 Task: Add a signature Brandon Turner containing 'With warm regards, Brandon Turner' to email address softage.1@softage.net and add a folder Art
Action: Mouse moved to (914, 166)
Screenshot: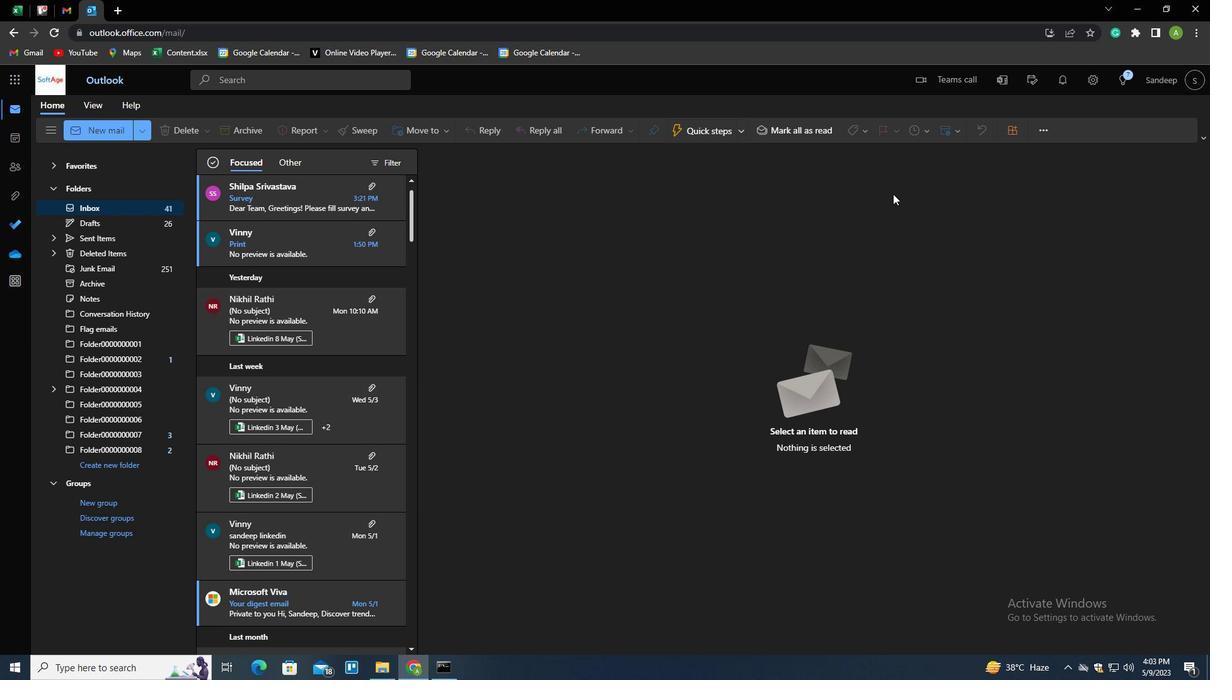 
Action: Key pressed n
Screenshot: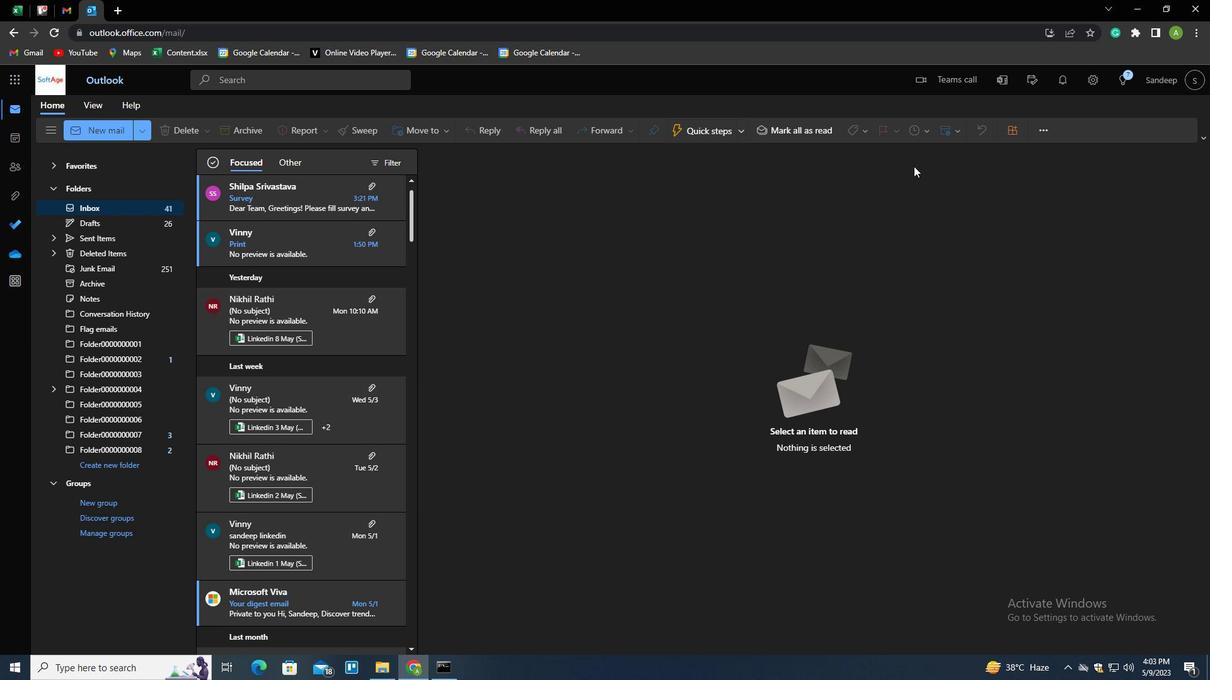 
Action: Mouse moved to (850, 136)
Screenshot: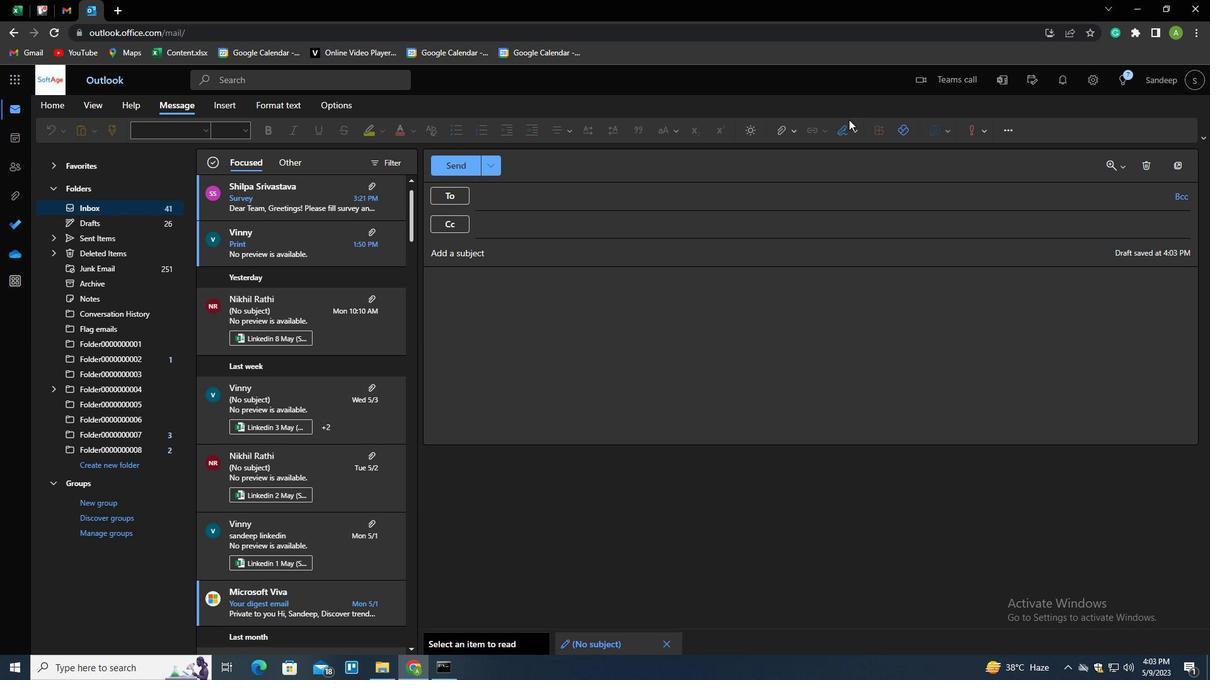 
Action: Mouse pressed left at (850, 136)
Screenshot: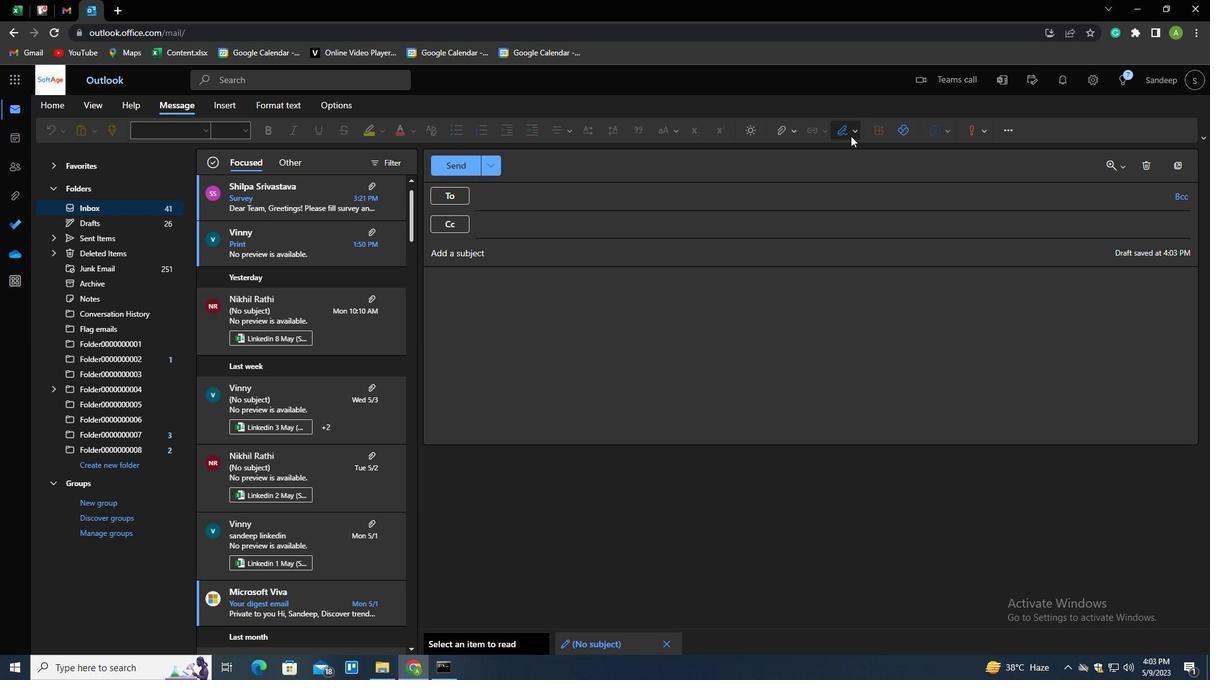 
Action: Mouse moved to (824, 157)
Screenshot: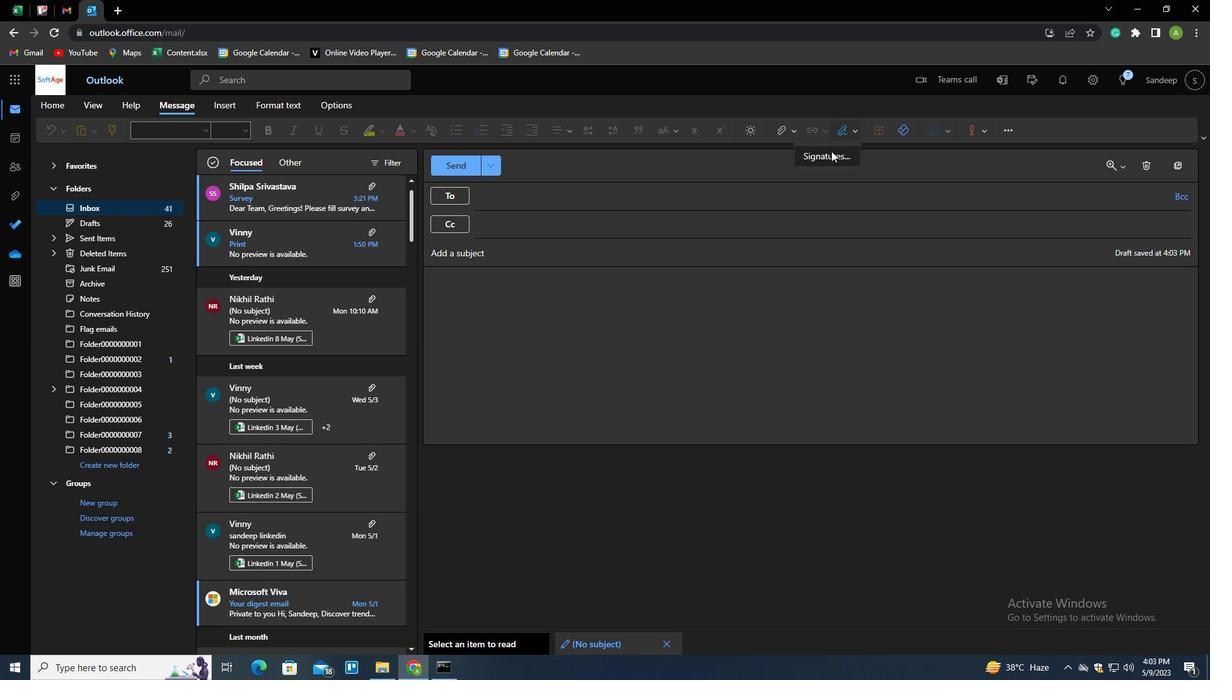 
Action: Mouse pressed left at (824, 157)
Screenshot: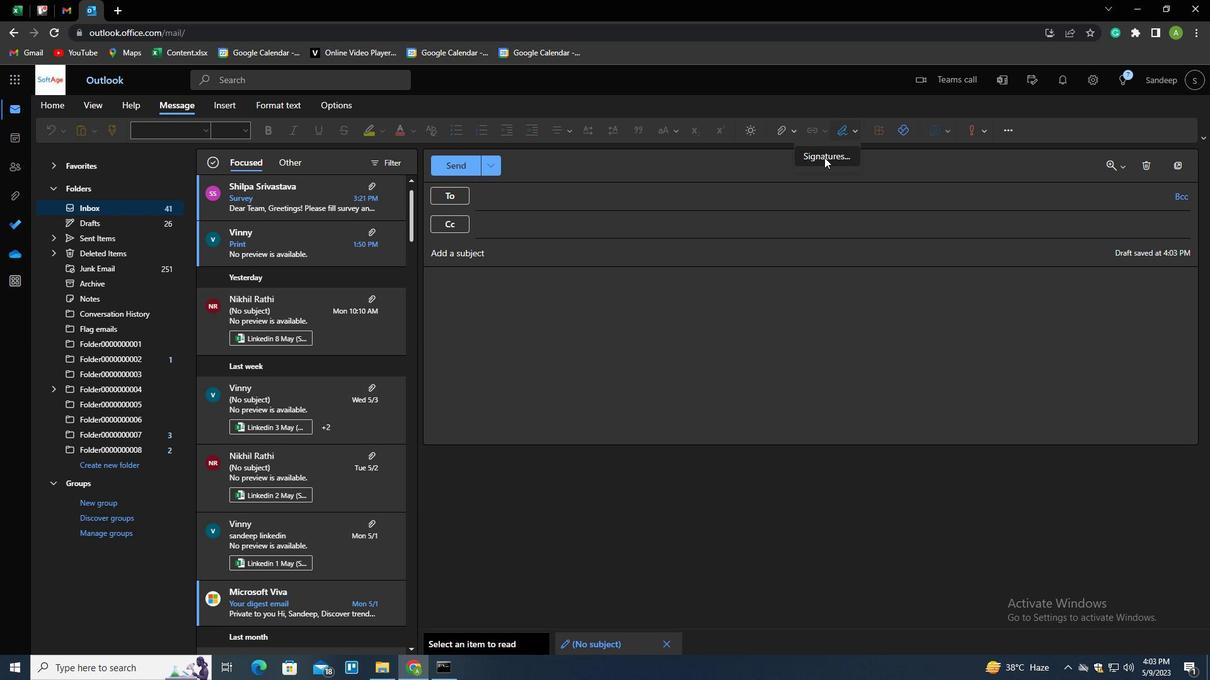 
Action: Mouse moved to (567, 232)
Screenshot: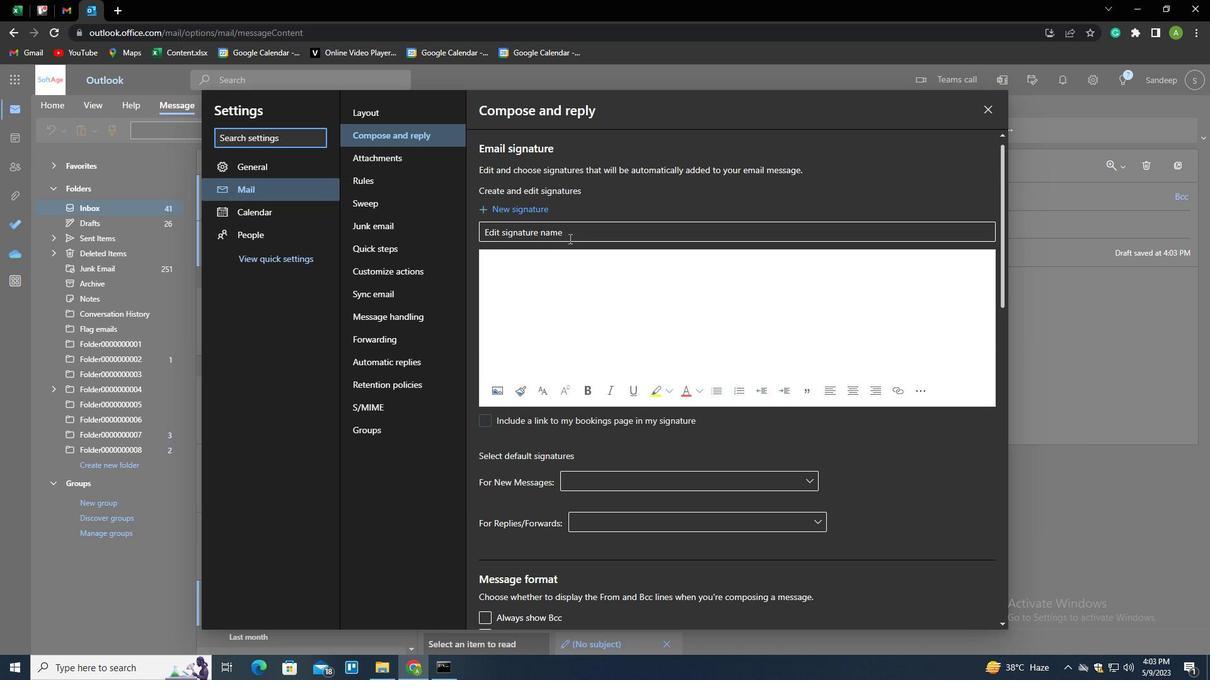 
Action: Mouse pressed left at (567, 232)
Screenshot: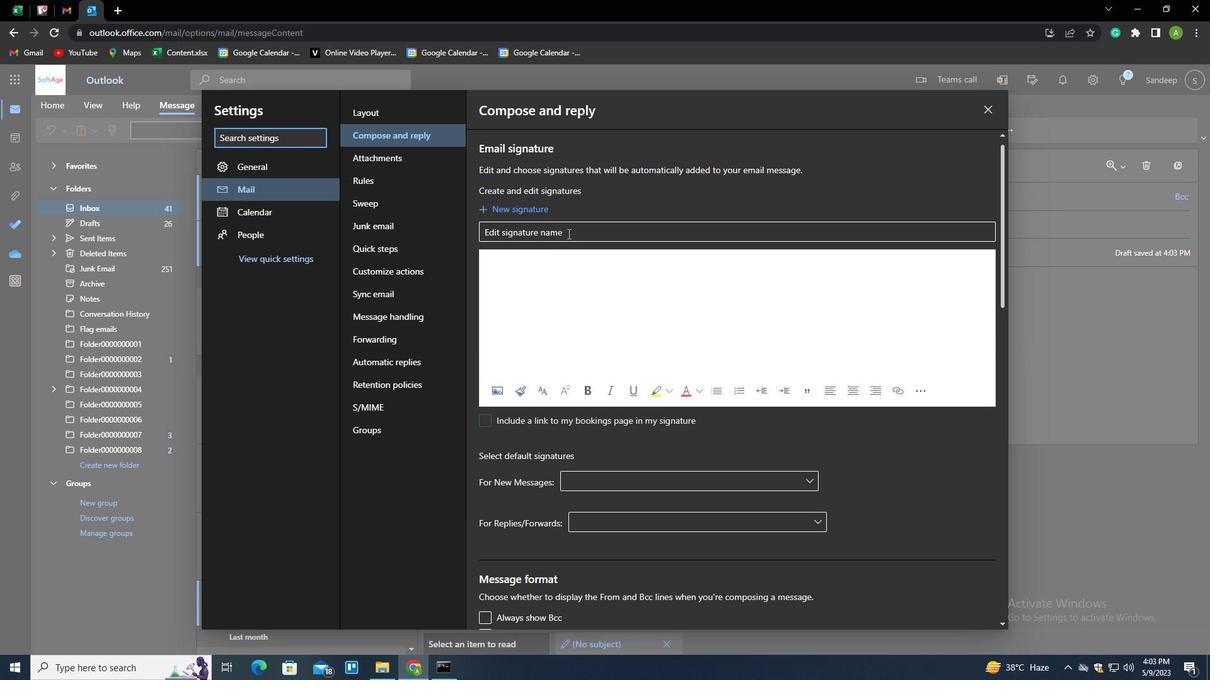 
Action: Key pressed <Key.shift>BFR<Key.backspace><Key.backspace>RANDON<Key.space><Key.shift>TURNER<Key.tab><Key.shift_r><Key.enter><Key.enter><Key.enter><Key.enter><Key.enter><Key.enter><Key.shift>WIRH<Key.backspace><Key.backspace>TH<Key.space>WARM<Key.space>REGARDS<Key.shift_r><Key.enter><Key.shift>BARDON<Key.left><Key.left><Key.left>N<Key.end><Key.space><Key.shift>TURNER
Screenshot: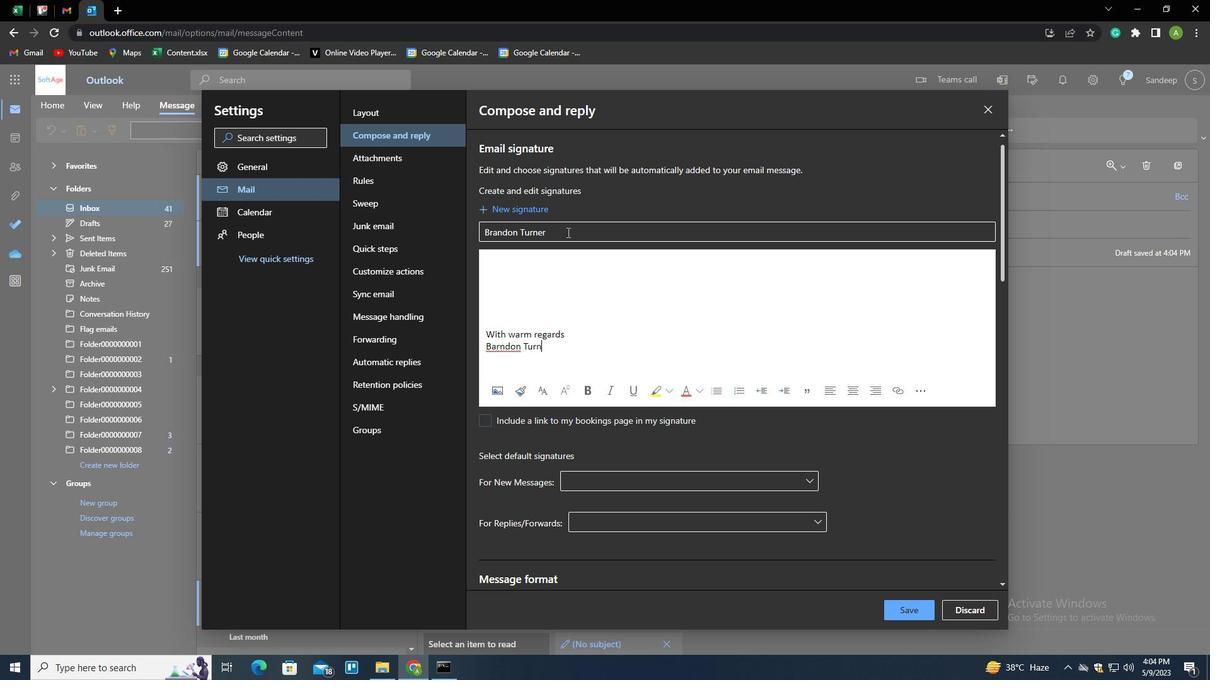
Action: Mouse moved to (500, 347)
Screenshot: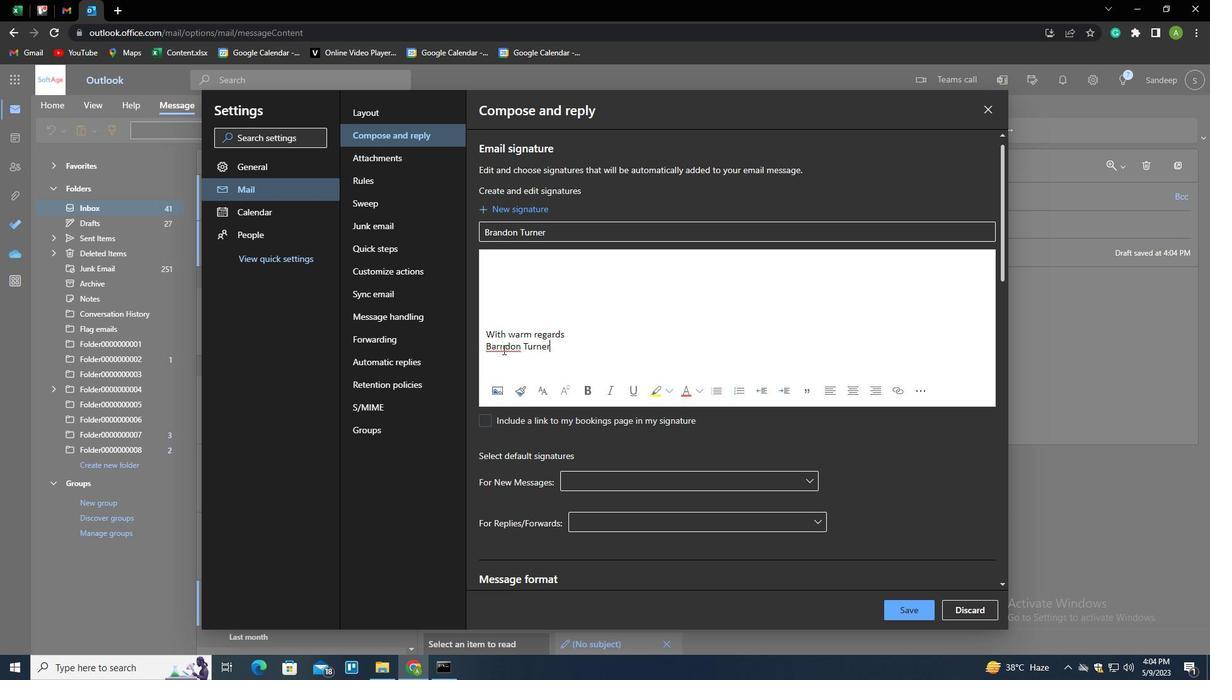 
Action: Mouse pressed left at (500, 347)
Screenshot: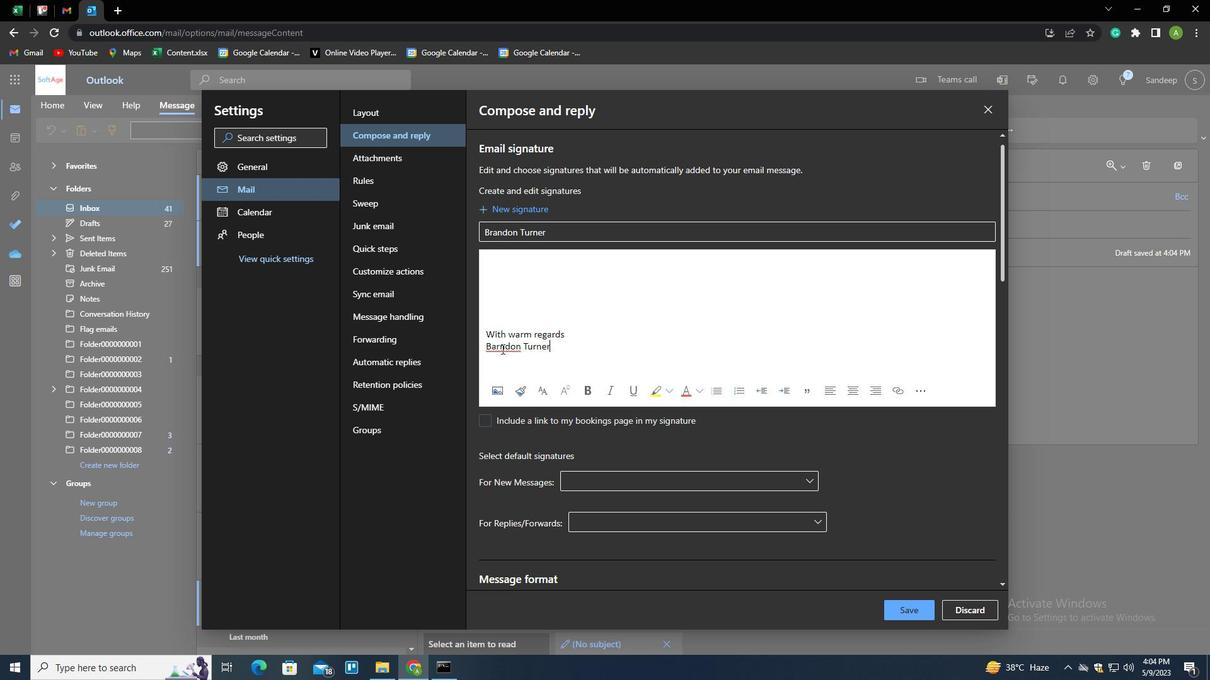 
Action: Mouse moved to (593, 372)
Screenshot: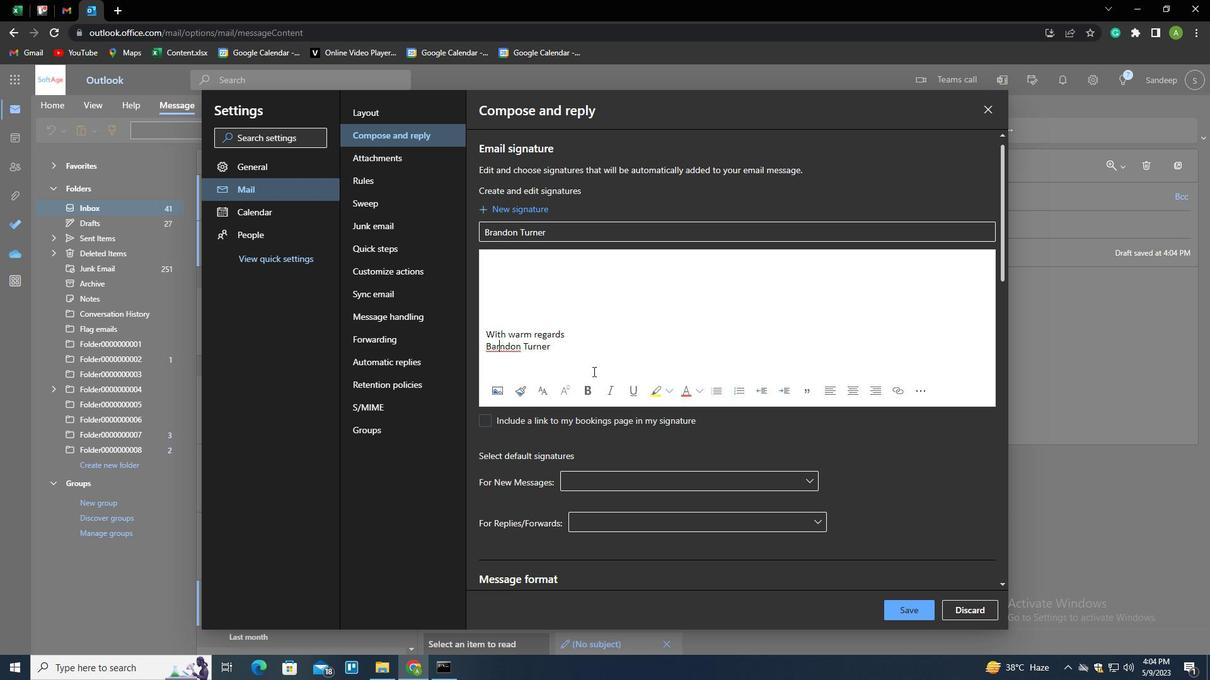 
Action: Key pressed <Key.backspace><Key.backspace>RA
Screenshot: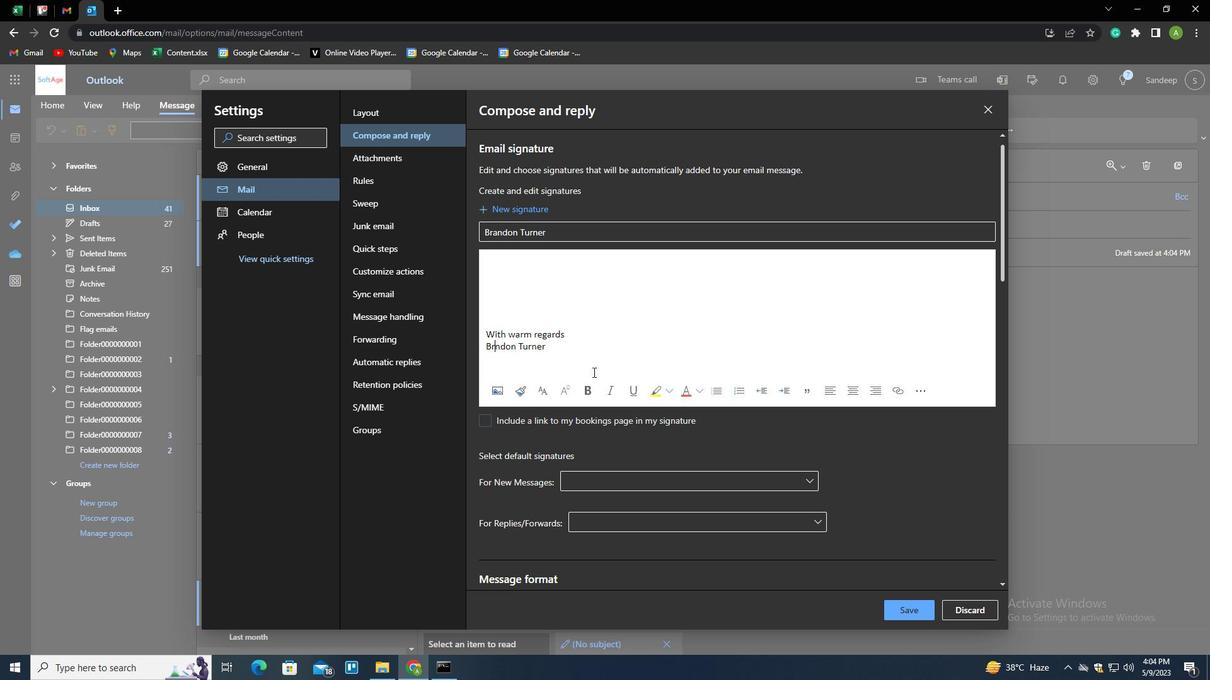 
Action: Mouse moved to (597, 367)
Screenshot: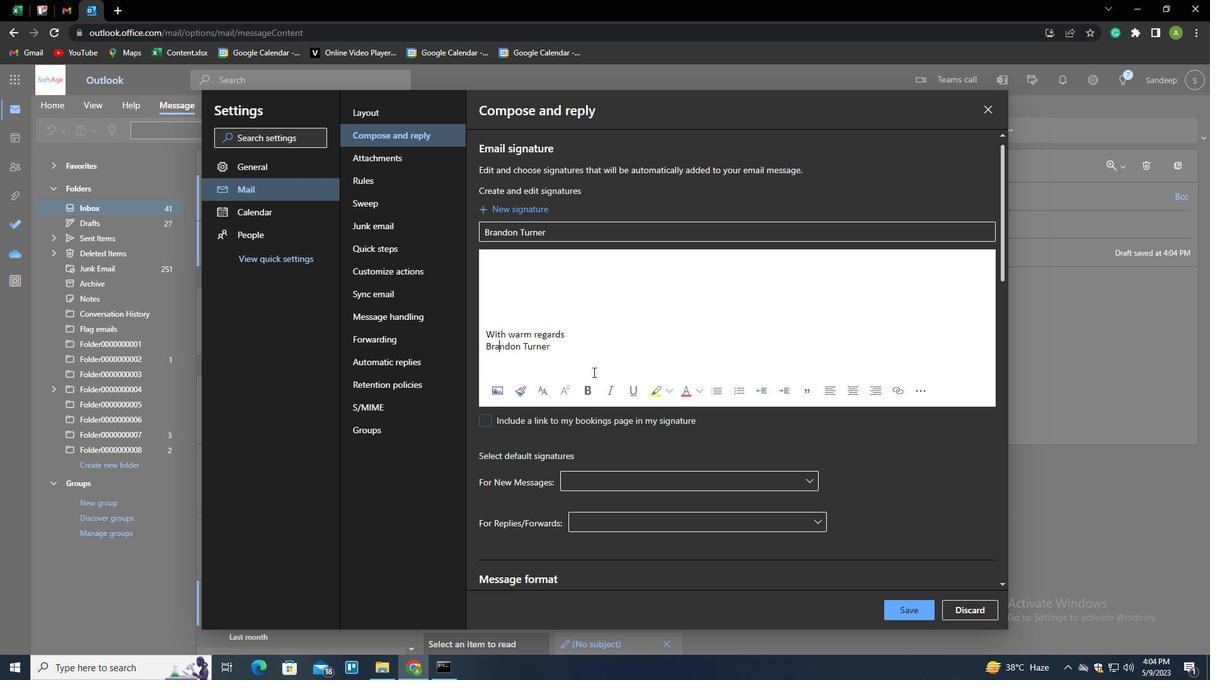 
Action: Mouse pressed left at (597, 367)
Screenshot: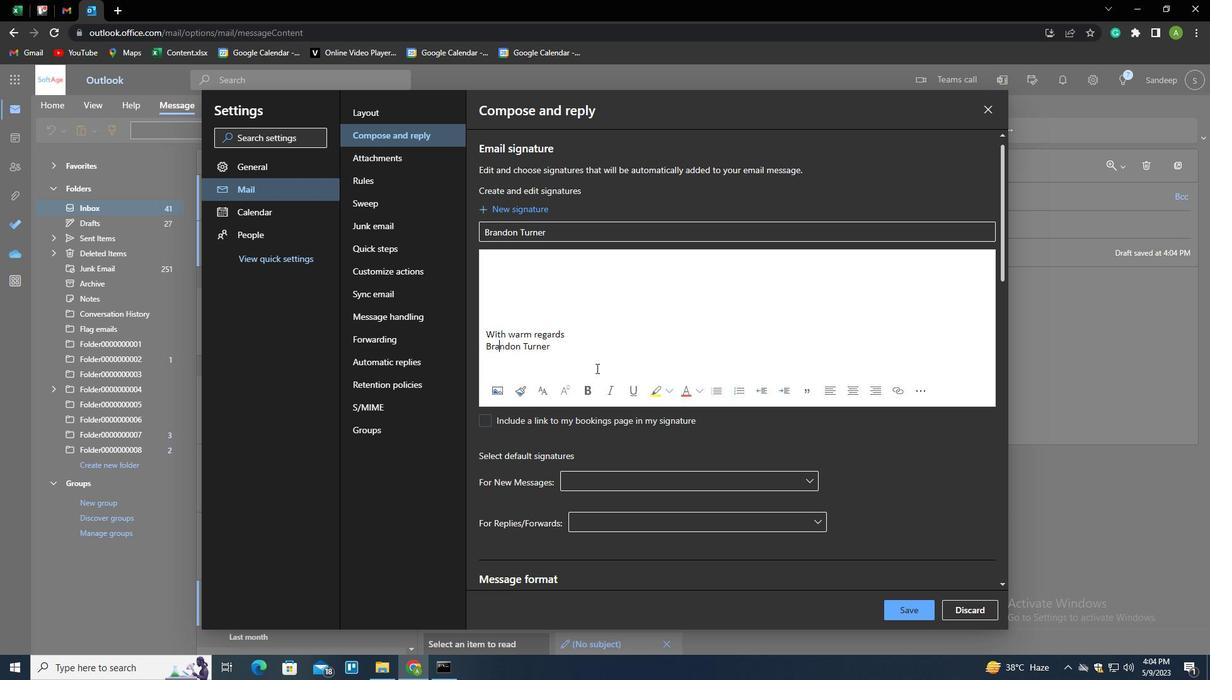 
Action: Mouse moved to (910, 613)
Screenshot: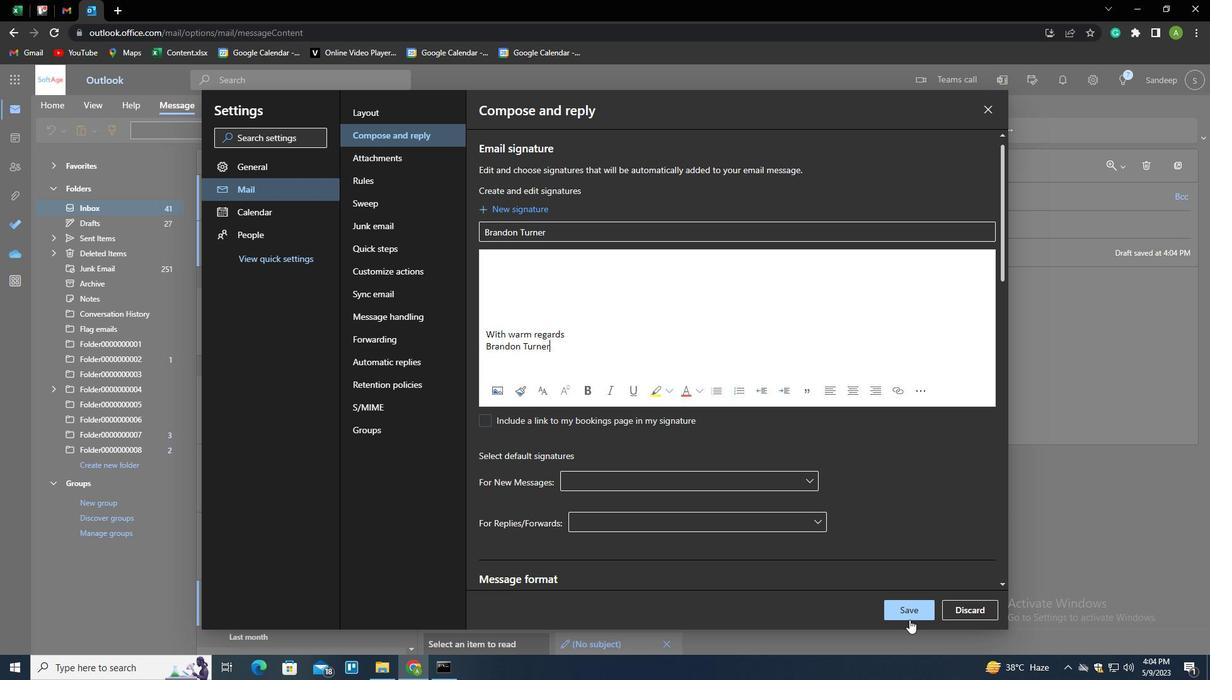 
Action: Mouse pressed left at (910, 613)
Screenshot: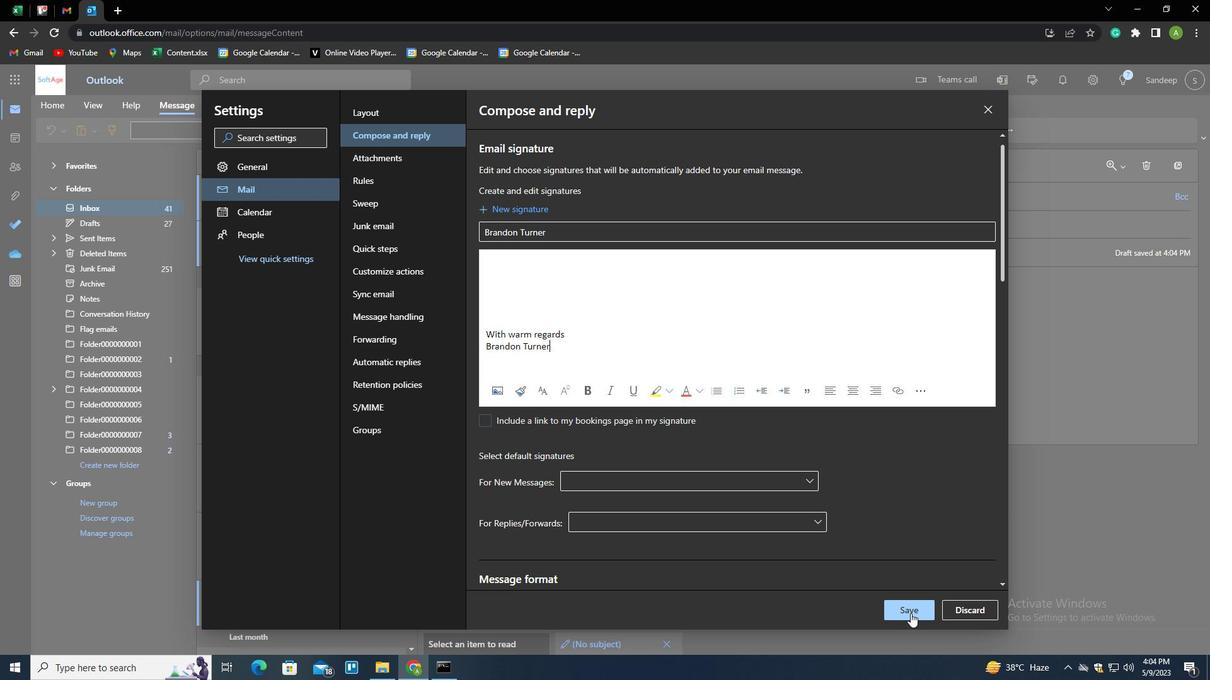 
Action: Mouse moved to (1072, 435)
Screenshot: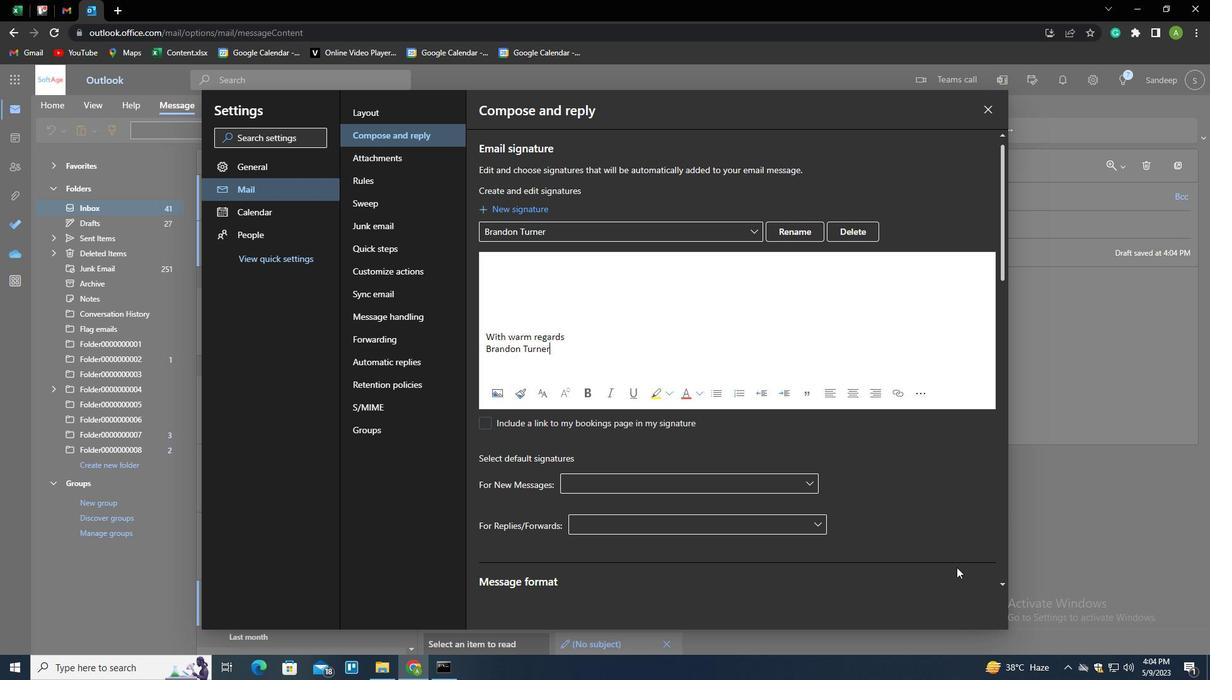 
Action: Mouse pressed left at (1072, 435)
Screenshot: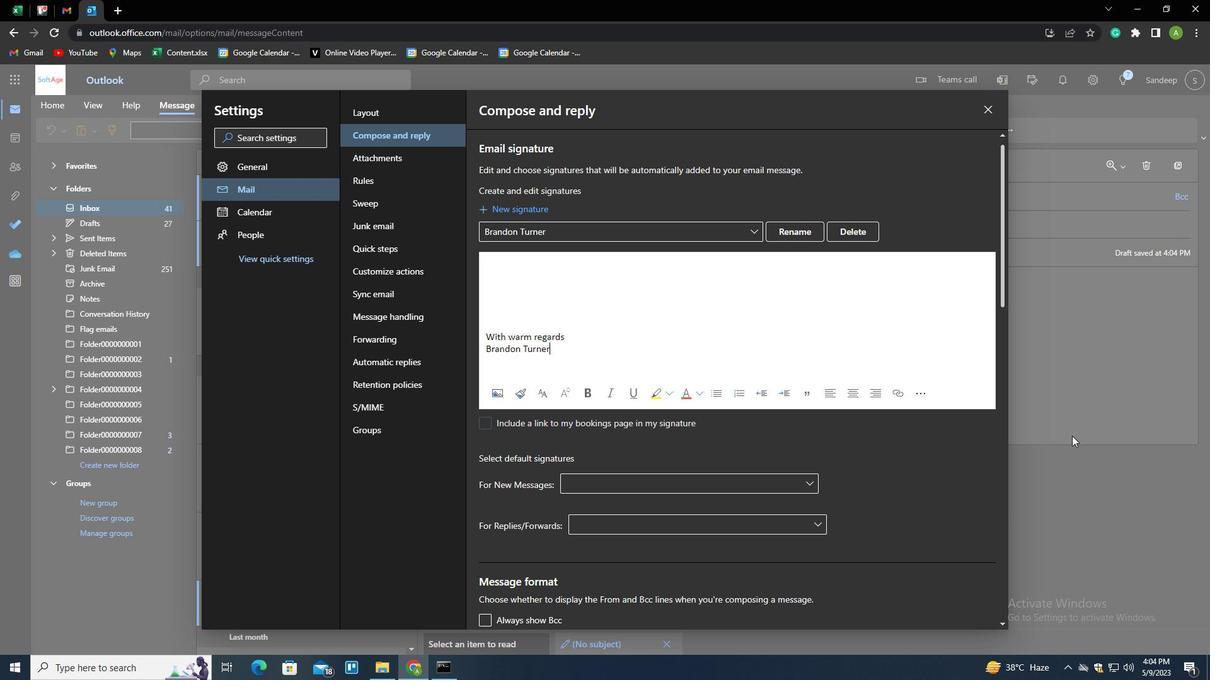 
Action: Mouse moved to (849, 130)
Screenshot: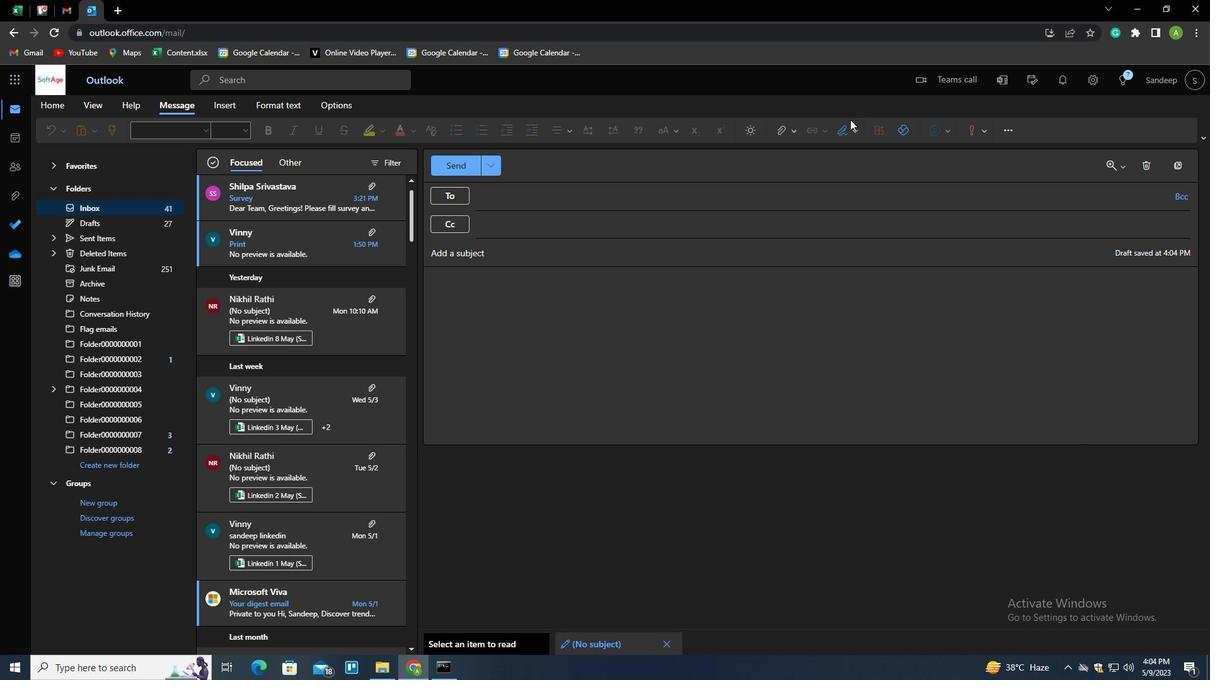 
Action: Mouse pressed left at (849, 130)
Screenshot: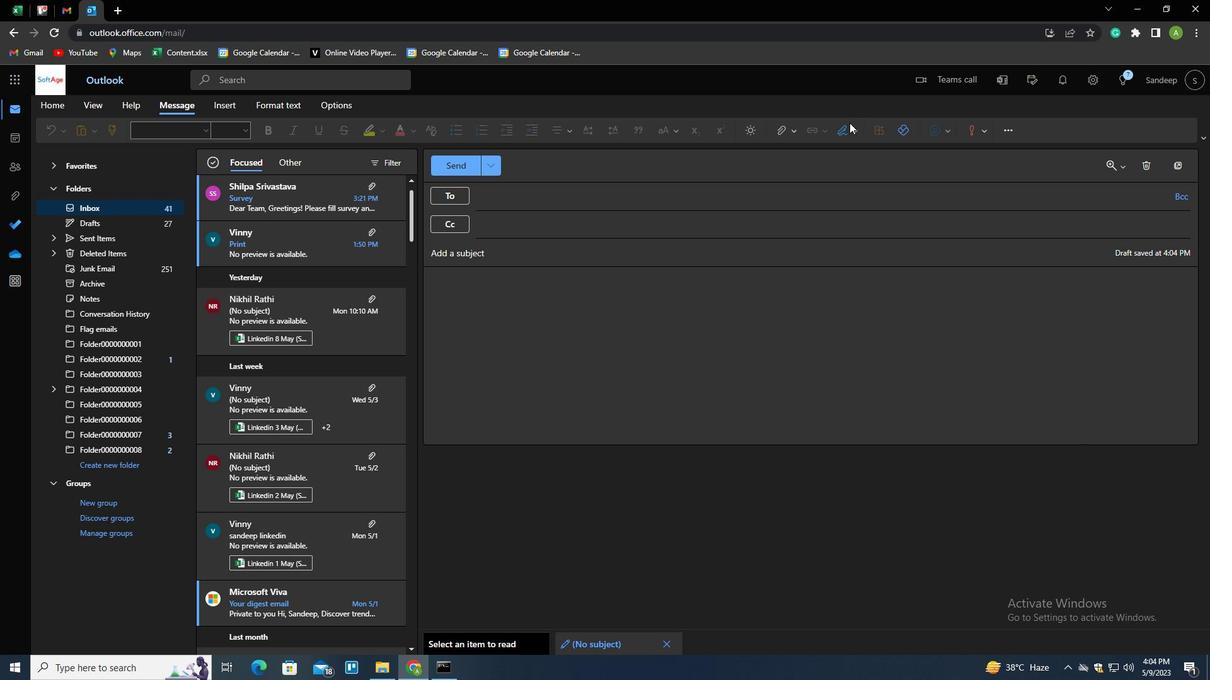 
Action: Mouse moved to (835, 156)
Screenshot: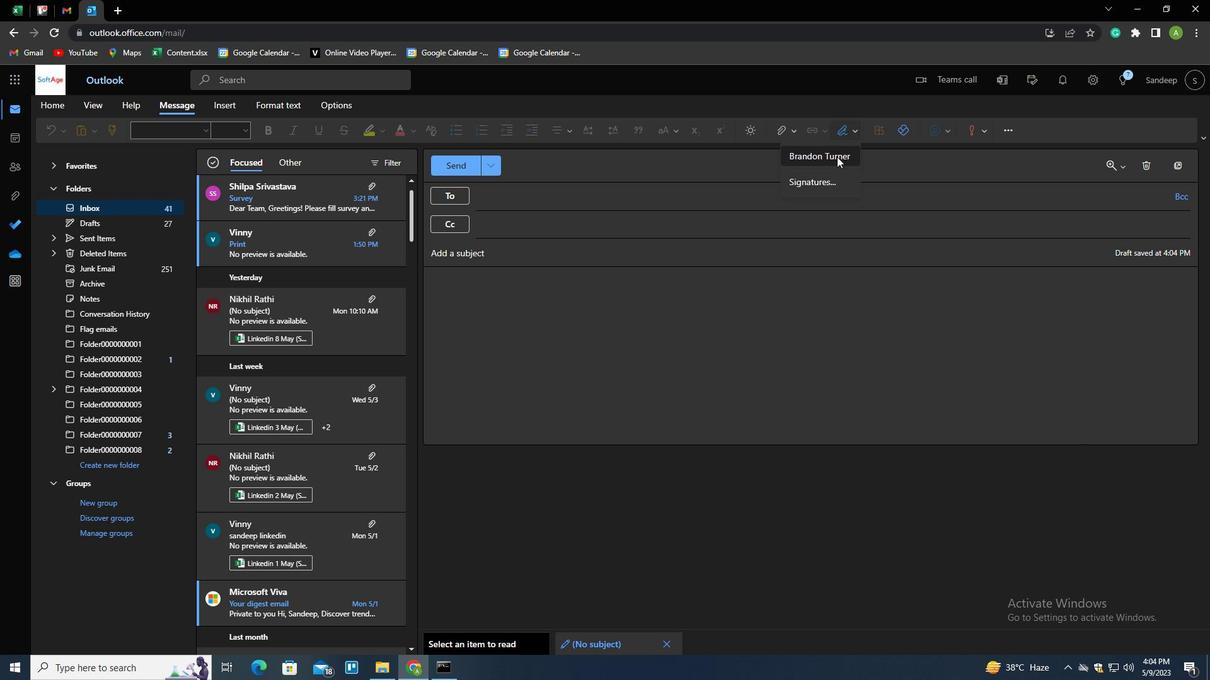 
Action: Mouse pressed left at (835, 156)
Screenshot: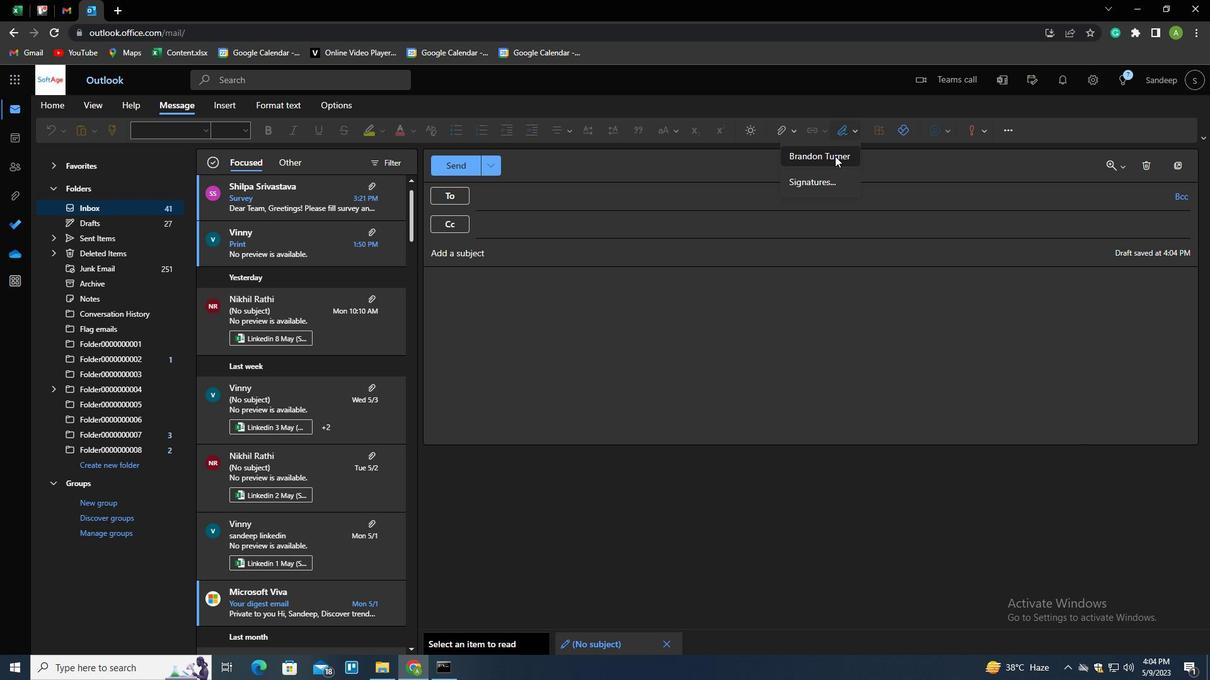 
Action: Mouse moved to (665, 202)
Screenshot: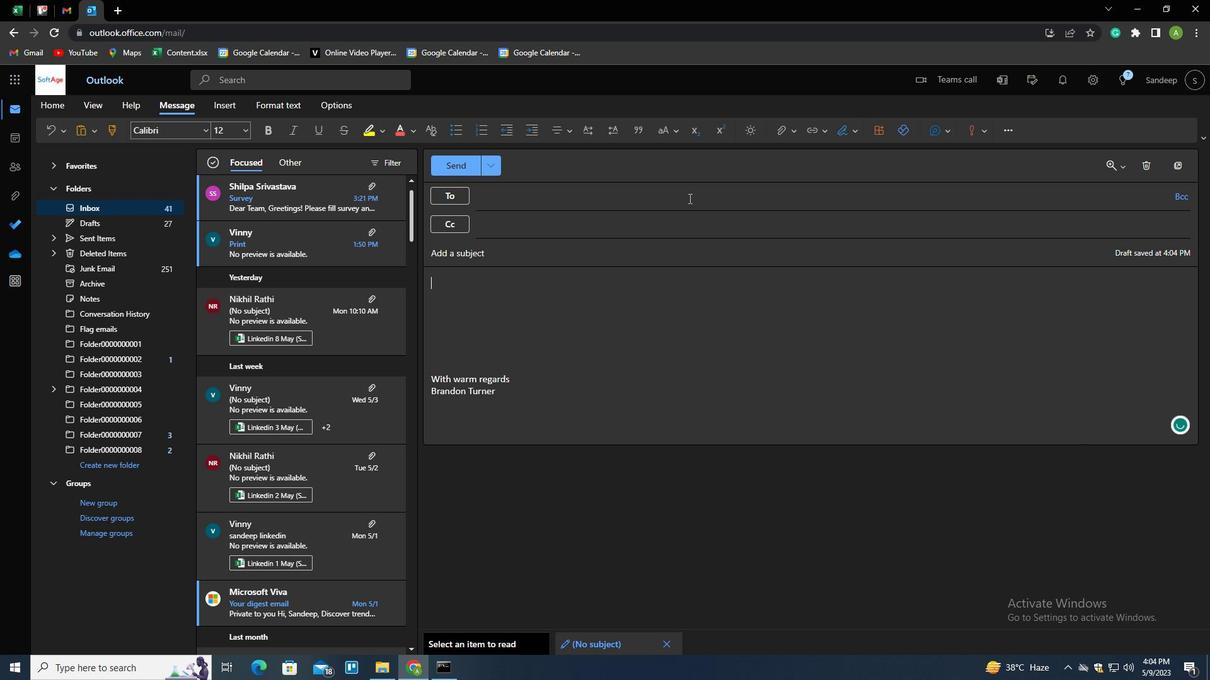 
Action: Mouse pressed left at (665, 202)
Screenshot: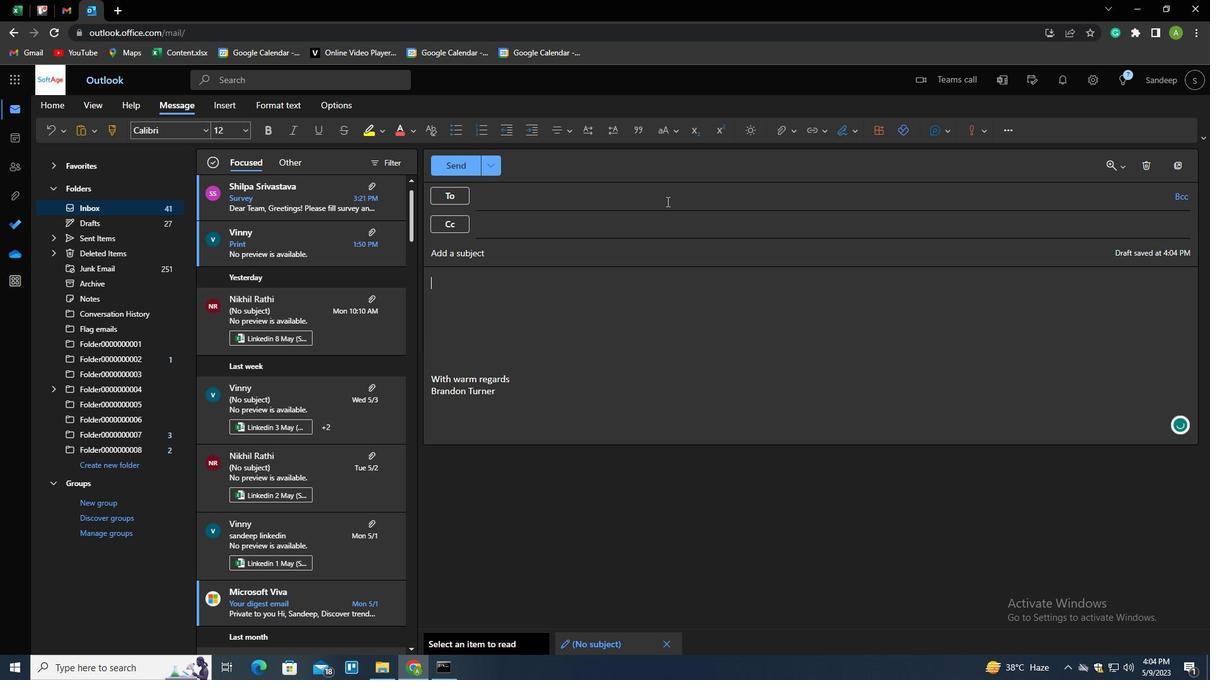 
Action: Mouse moved to (663, 203)
Screenshot: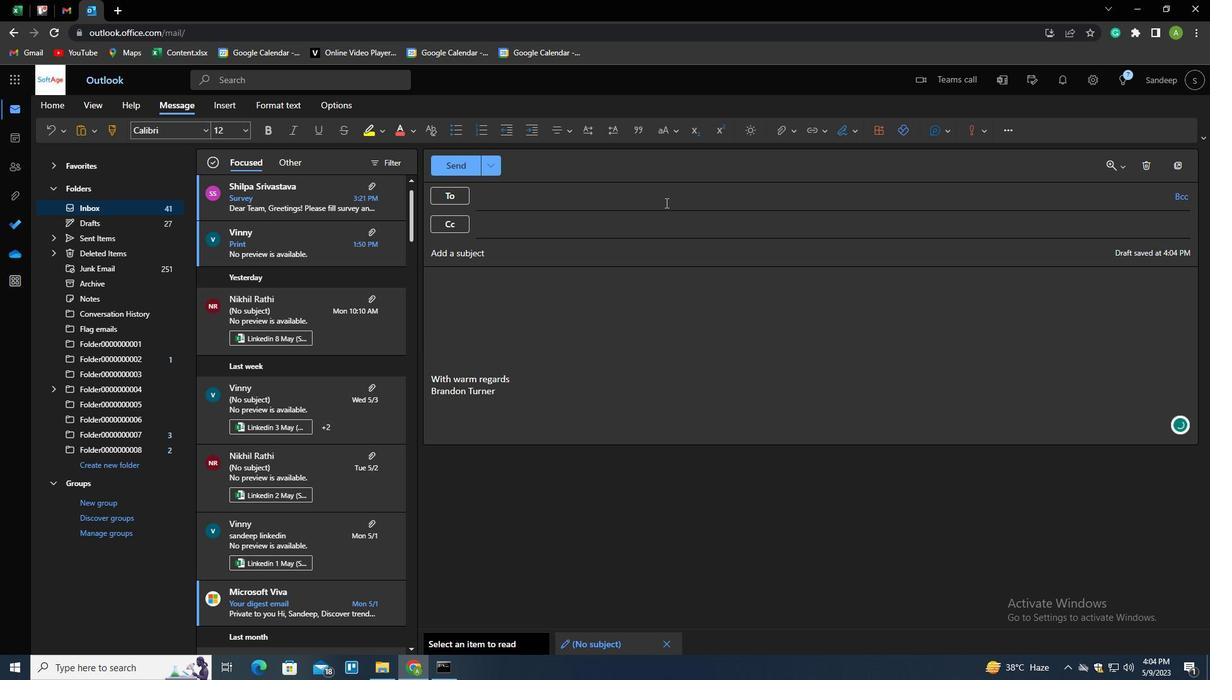 
Action: Key pressed SOFA<Key.backspace>TAGE.<Key.shift><Key.shift><Key.shift><Key.shift><Key.shift>@<Key.backspace>1<Key.shift>@SO
Screenshot: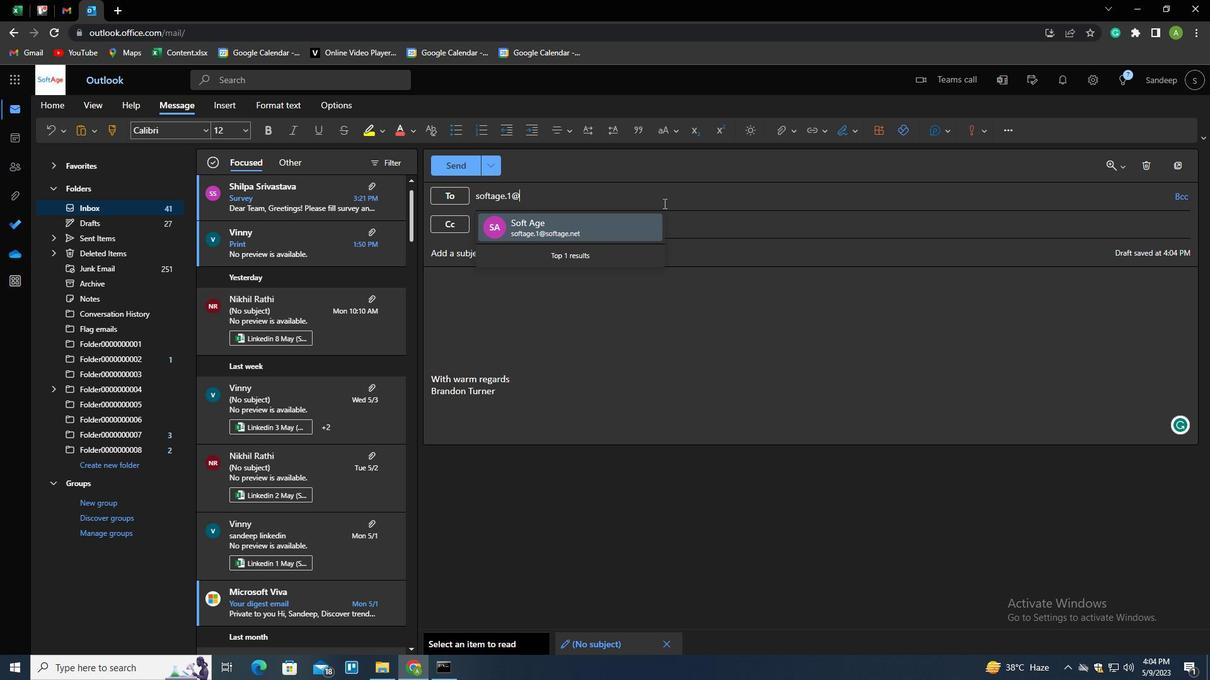 
Action: Mouse moved to (626, 229)
Screenshot: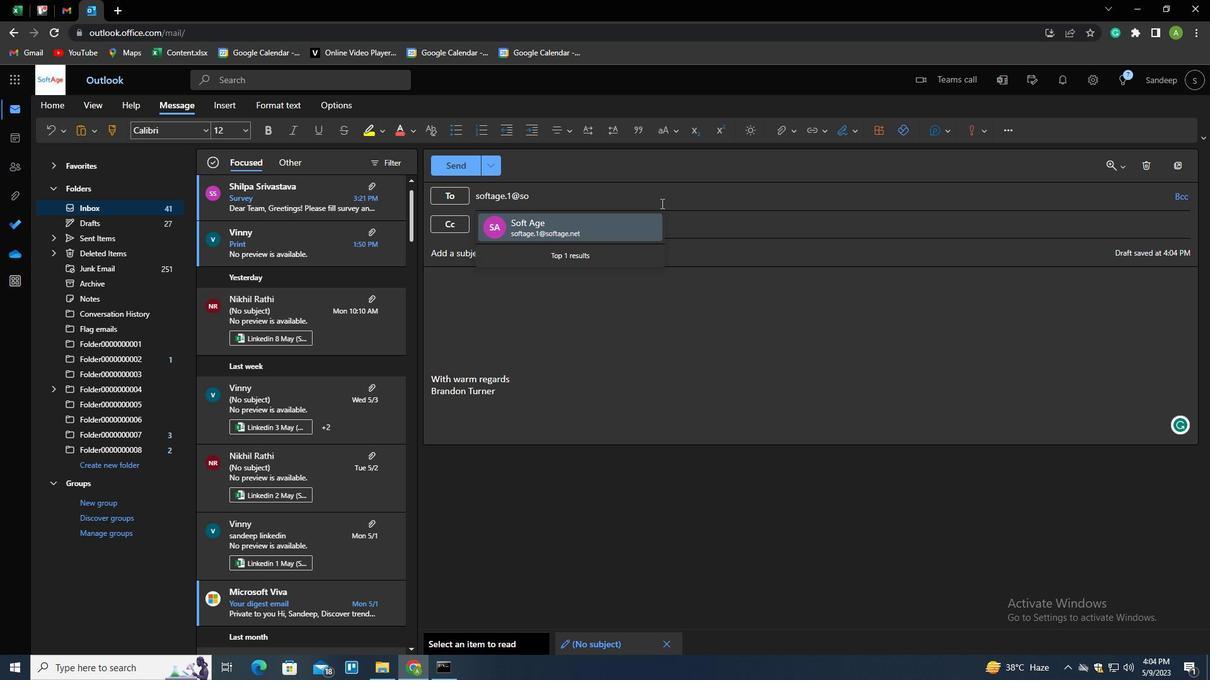
Action: Mouse pressed left at (626, 229)
Screenshot: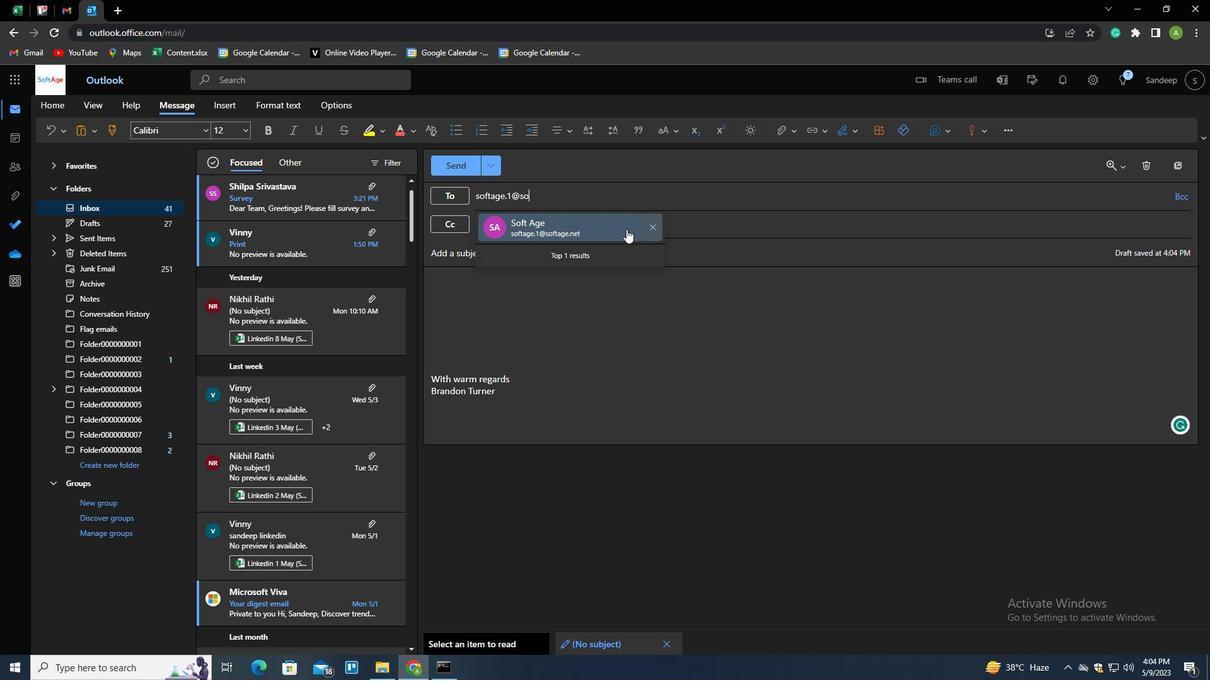 
Action: Mouse moved to (136, 467)
Screenshot: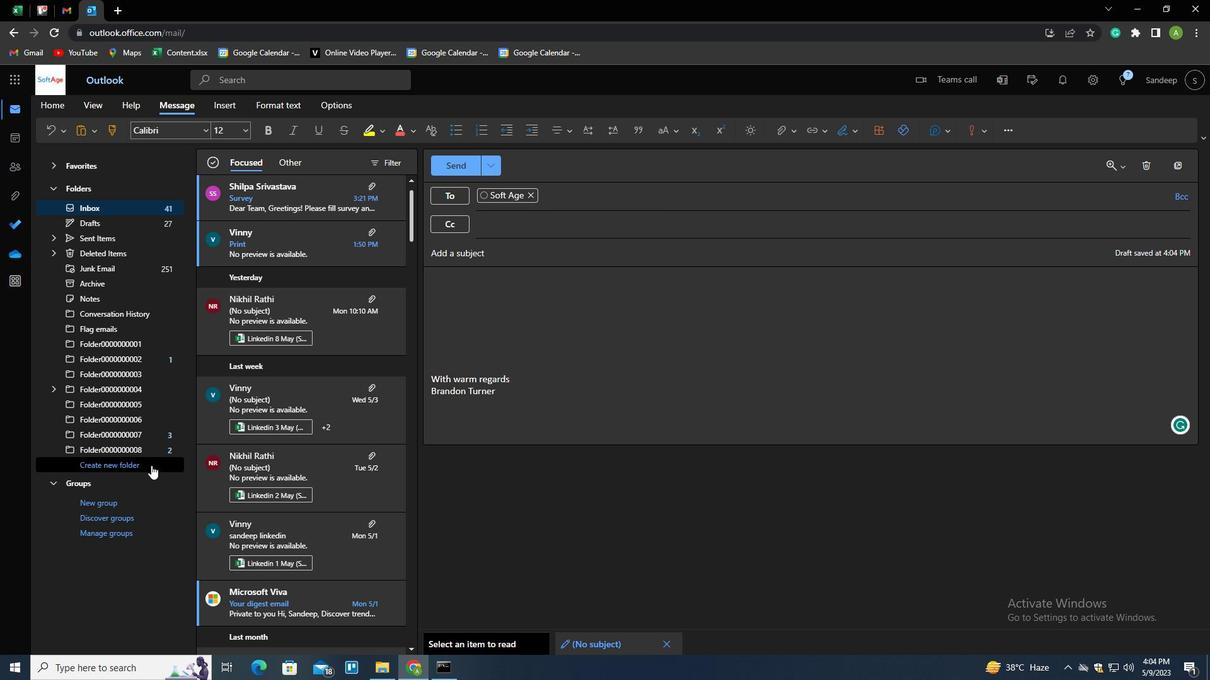 
Action: Mouse pressed left at (136, 467)
Screenshot: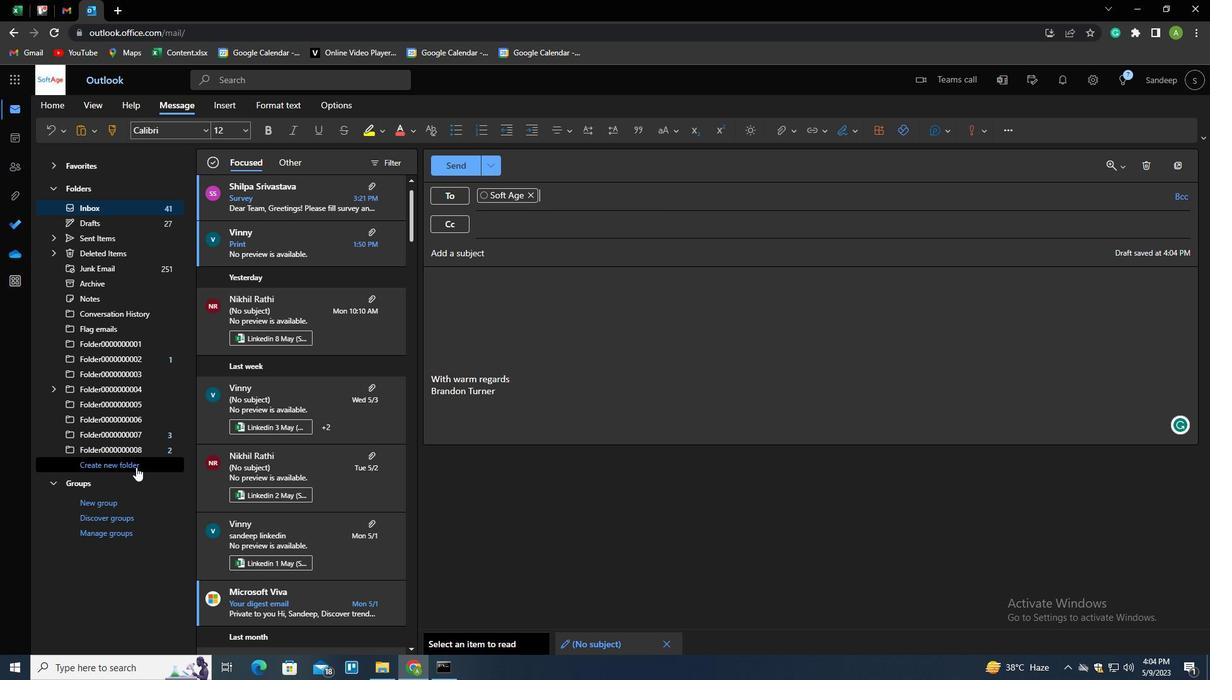 
Action: Key pressed <Key.shift>ART<Key.enter>
Screenshot: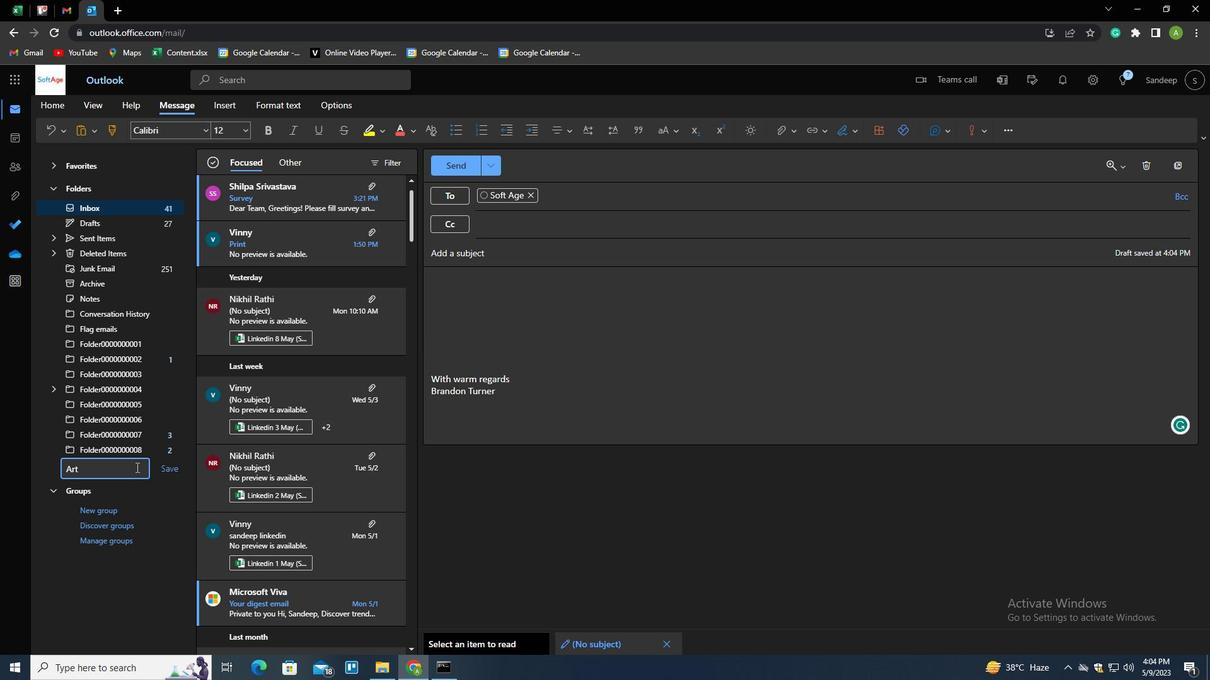 
